 Task: Create in the project Celerity in Backlog an issue 'Implement a new enterprise resource planning (ERP) system', assign it to team member softage.4@softage.net and change the status to IN PROGRESS. Create in the project Celerity in Backlog an issue 'Develop a new online job application system for a company', assign it to team member softage.1@softage.net and change the status to IN PROGRESS
Action: Mouse moved to (172, 50)
Screenshot: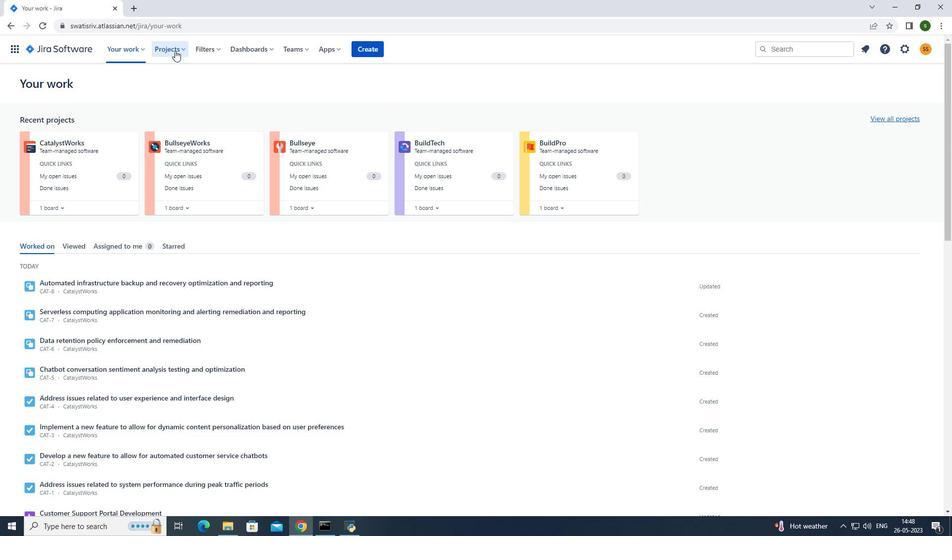 
Action: Mouse pressed left at (172, 50)
Screenshot: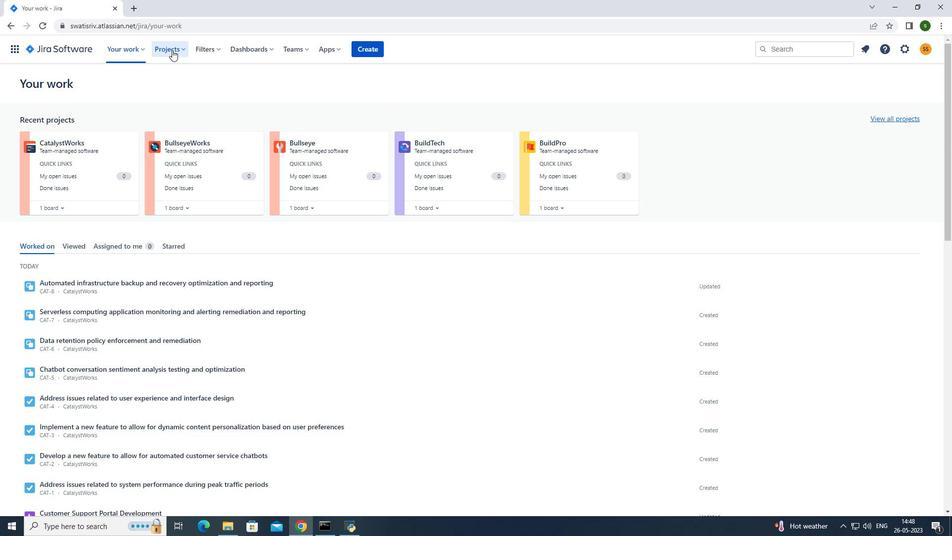 
Action: Mouse moved to (203, 95)
Screenshot: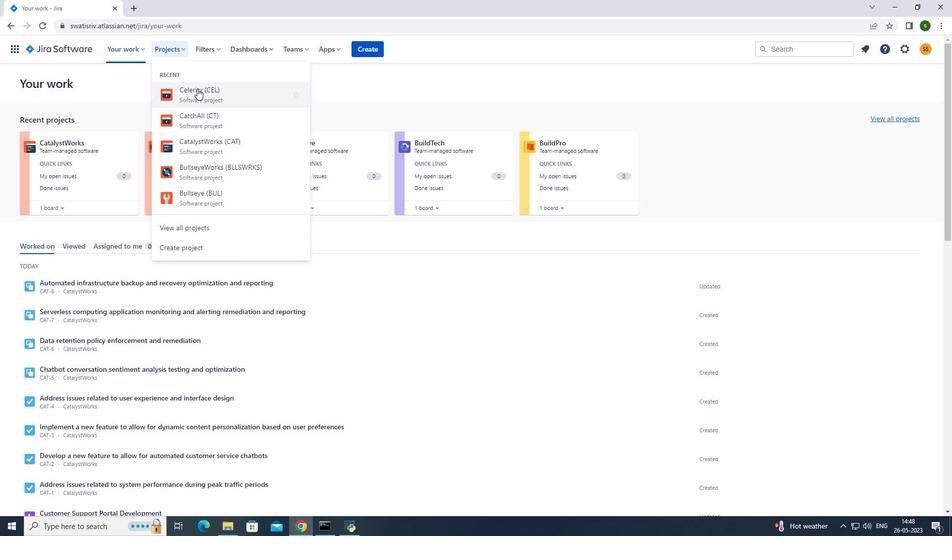 
Action: Mouse pressed left at (203, 95)
Screenshot: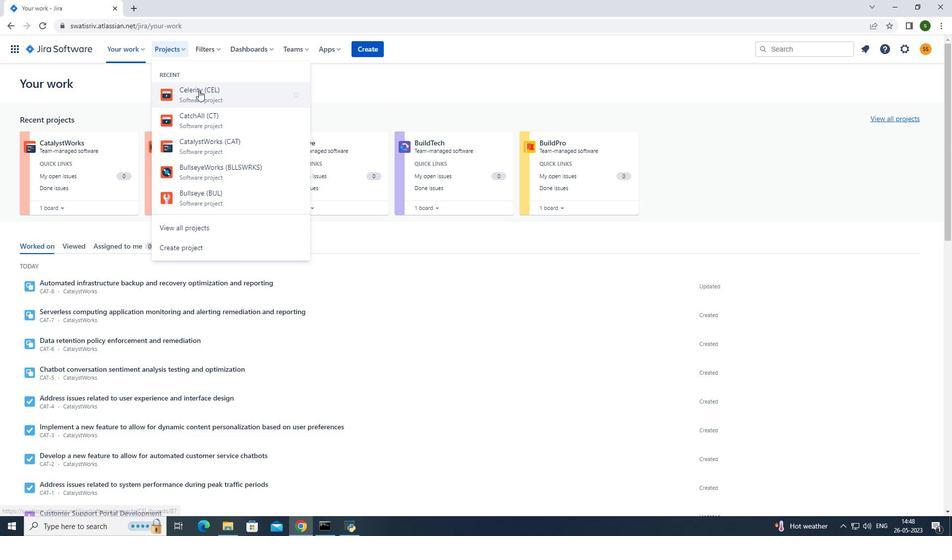 
Action: Mouse moved to (92, 150)
Screenshot: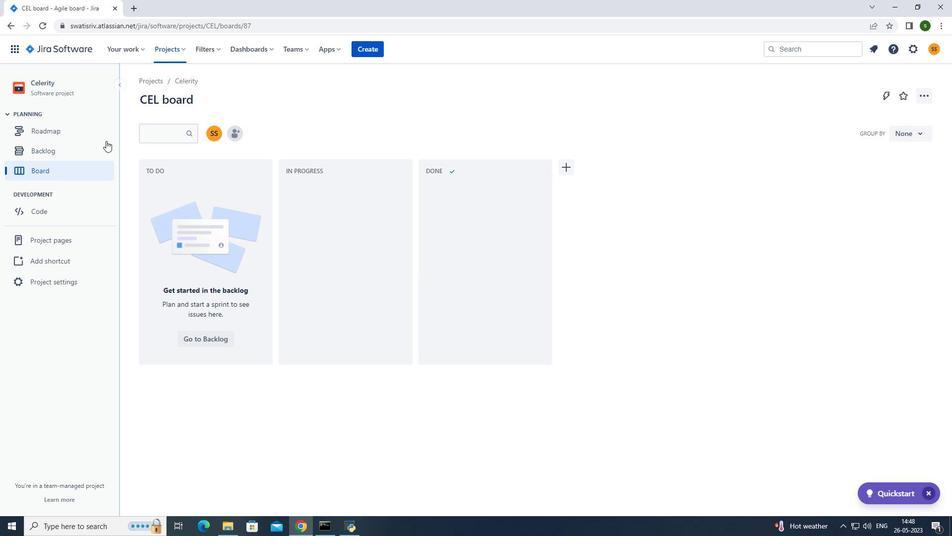 
Action: Mouse pressed left at (92, 150)
Screenshot: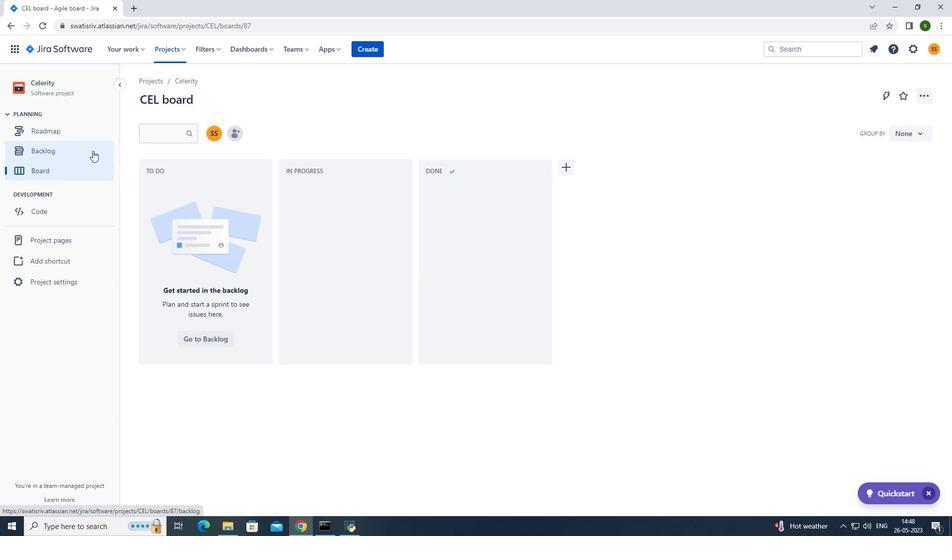 
Action: Mouse moved to (182, 224)
Screenshot: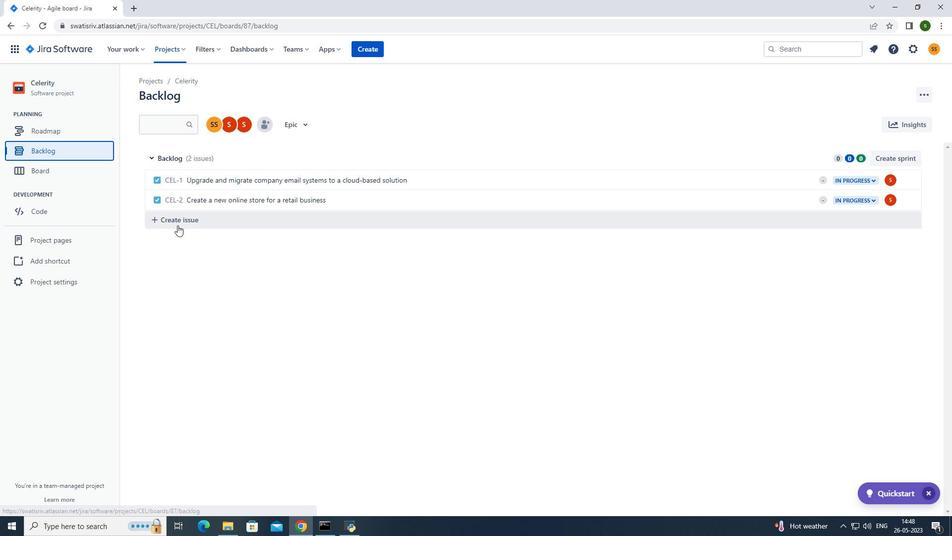 
Action: Mouse pressed left at (182, 224)
Screenshot: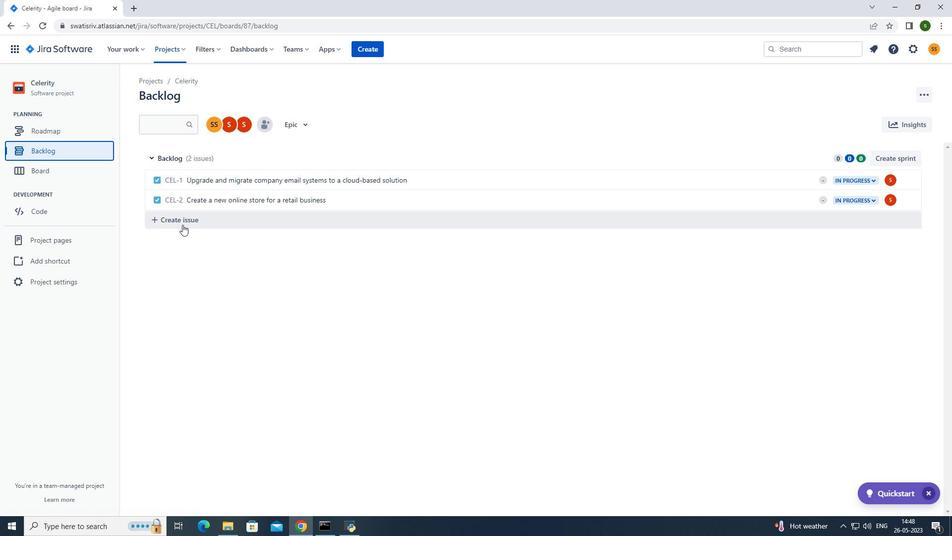 
Action: Mouse moved to (266, 219)
Screenshot: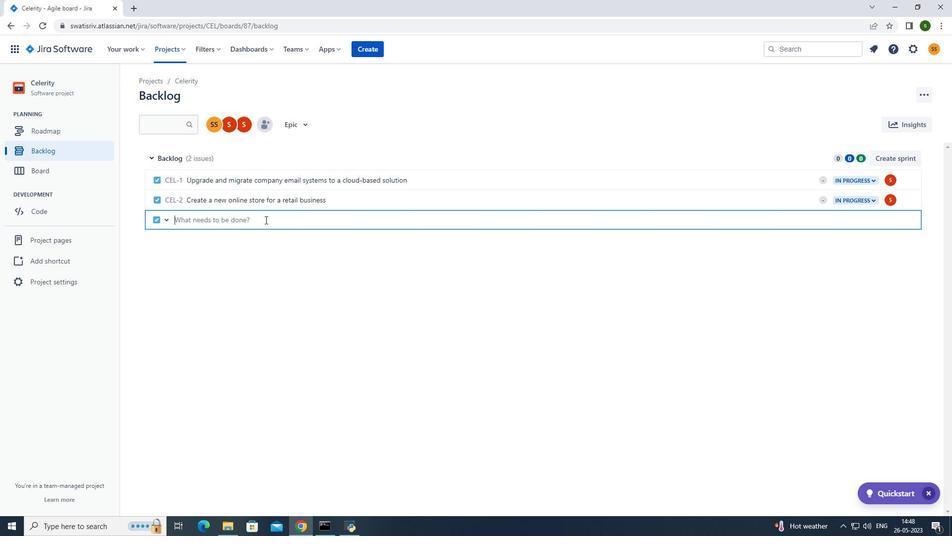 
Action: Key pressed <Key.caps_lock>I<Key.caps_lock>mplement<Key.space>an<Key.space><Key.backspace><Key.backspace><Key.space>new<Key.space>enterprise<Key.space>resource<Key.space>planning<Key.space><Key.shift_r>(<Key.caps_lock>ERP<Key.shift_r>)<Key.space>SY<Key.backspace><Key.backspace><Key.caps_lock>system<Key.enter>
Screenshot: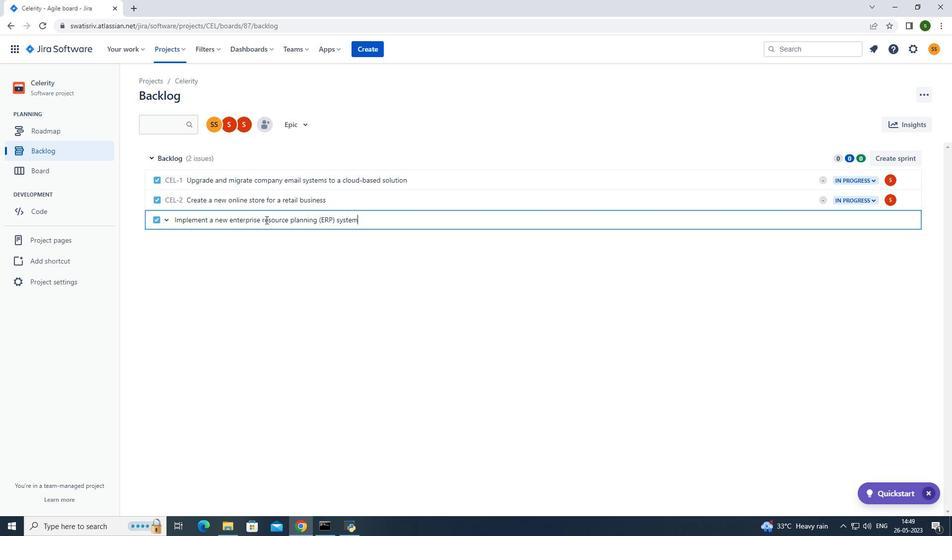 
Action: Mouse moved to (890, 220)
Screenshot: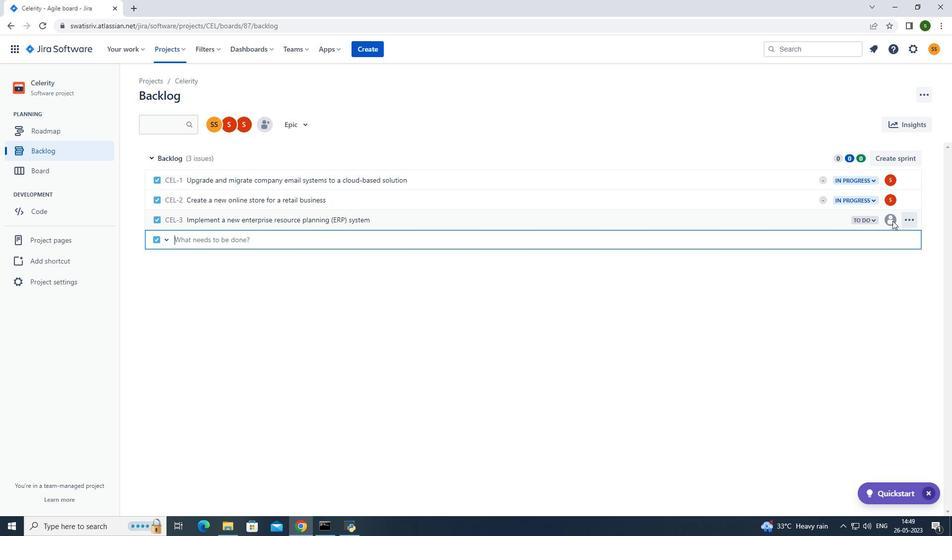 
Action: Mouse pressed left at (890, 220)
Screenshot: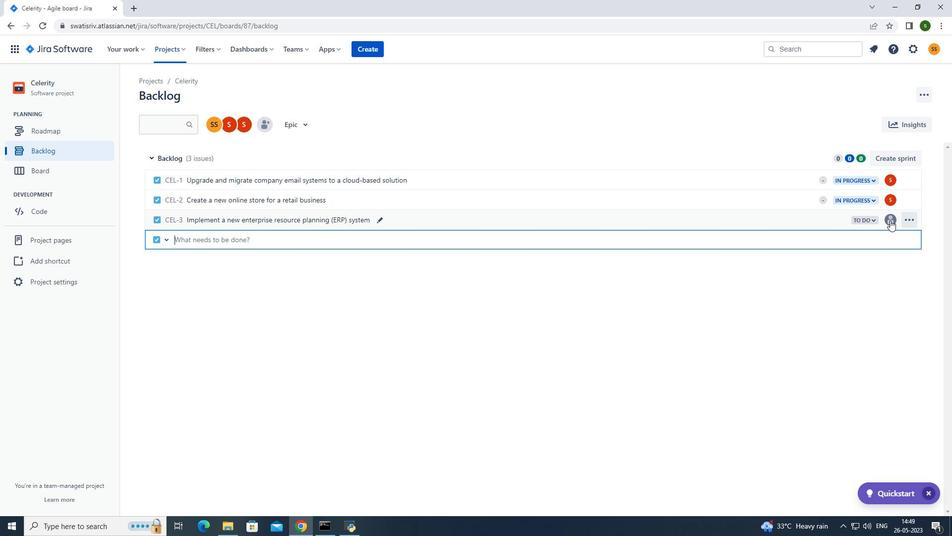 
Action: Mouse moved to (845, 241)
Screenshot: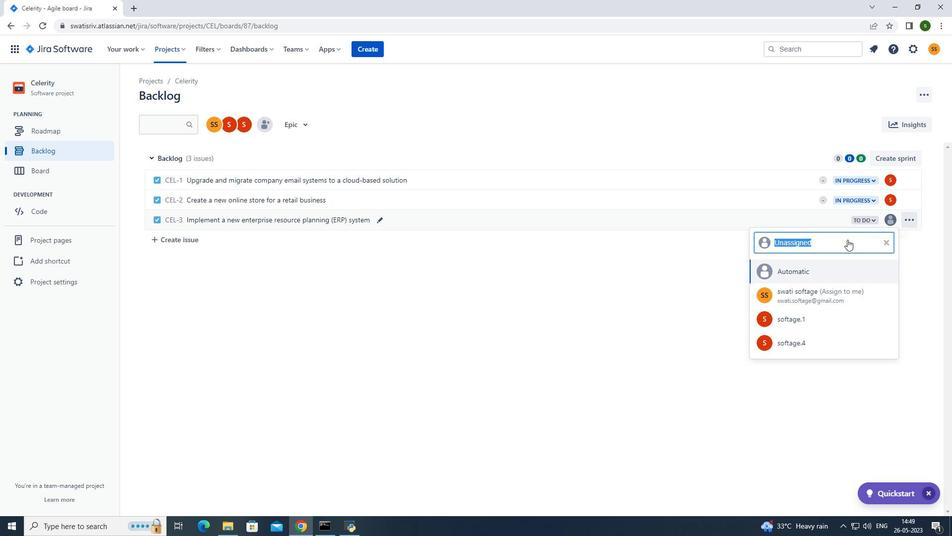 
Action: Key pressed softage.4<Key.shift>@softage.net
Screenshot: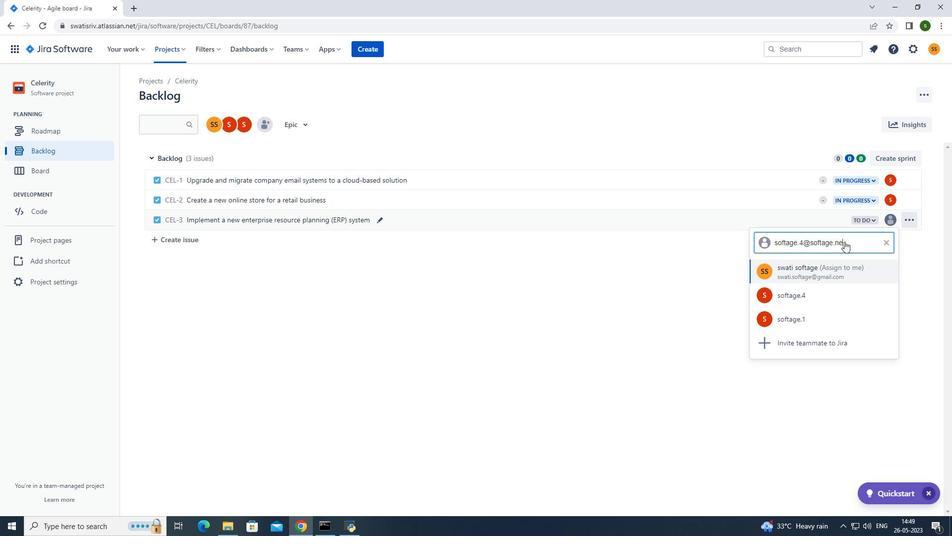 
Action: Mouse moved to (840, 271)
Screenshot: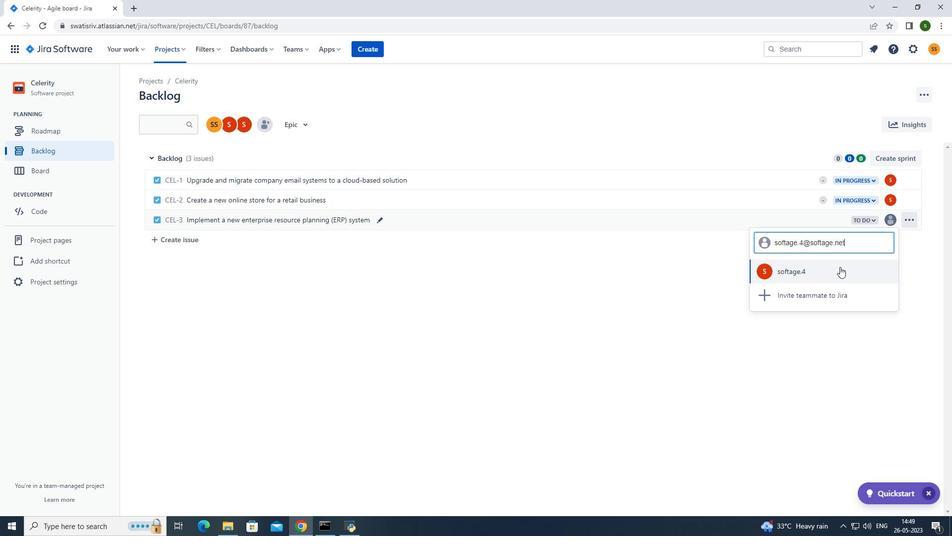 
Action: Mouse pressed left at (840, 271)
Screenshot: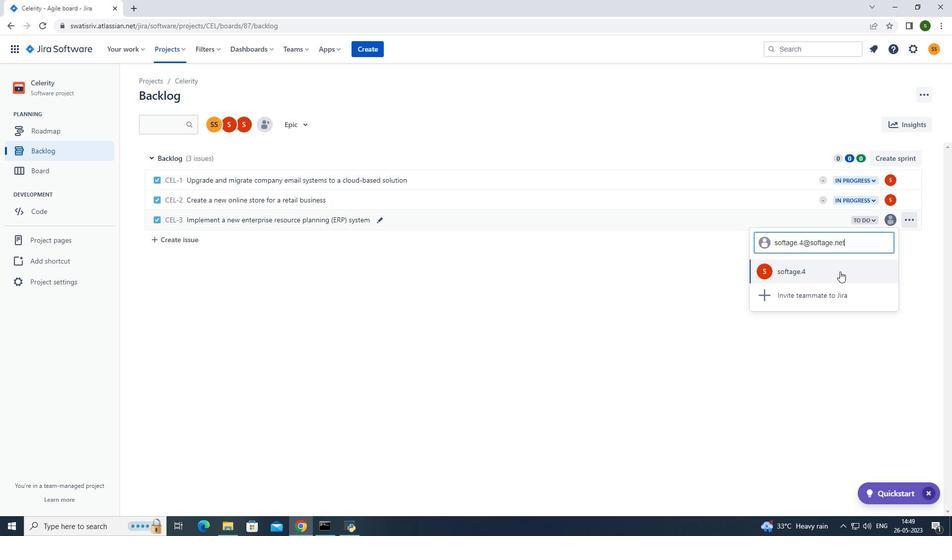 
Action: Mouse moved to (867, 220)
Screenshot: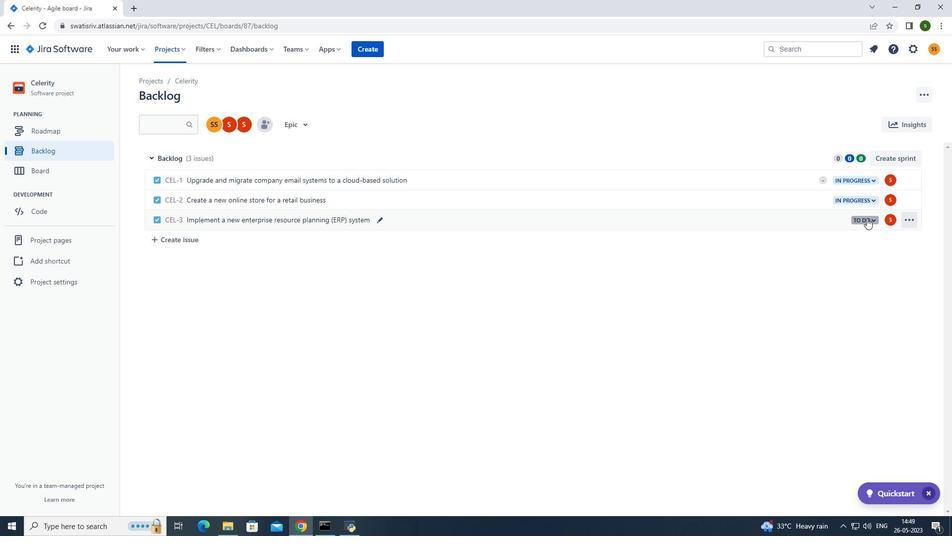 
Action: Mouse pressed left at (867, 220)
Screenshot: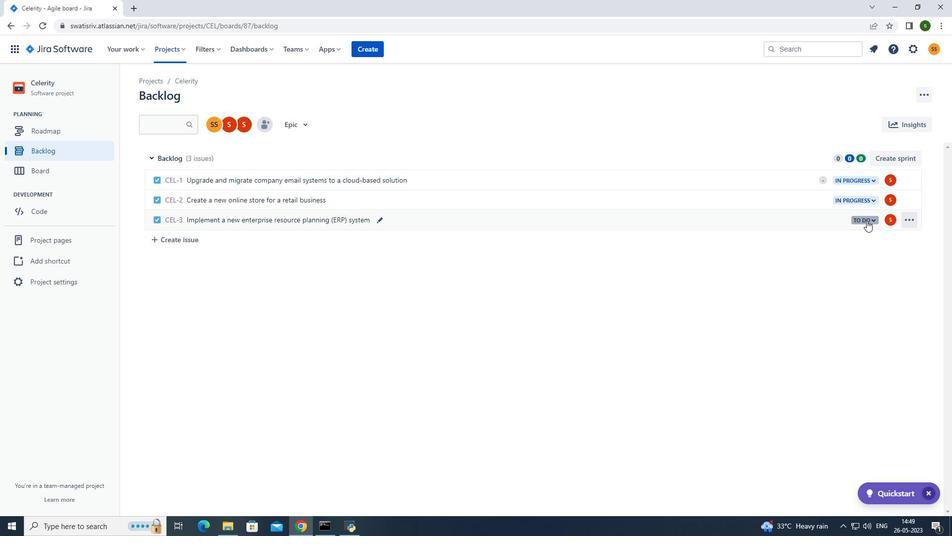 
Action: Mouse moved to (812, 239)
Screenshot: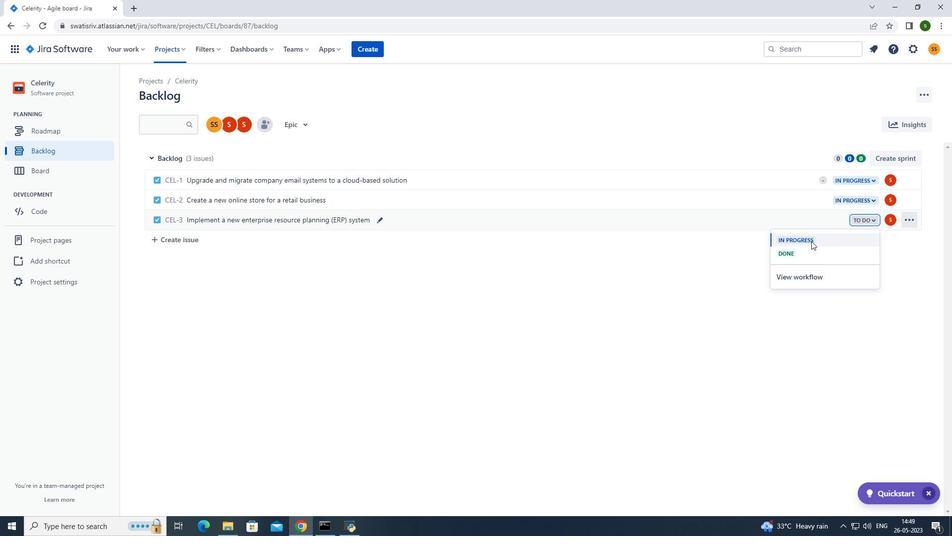 
Action: Mouse pressed left at (812, 239)
Screenshot: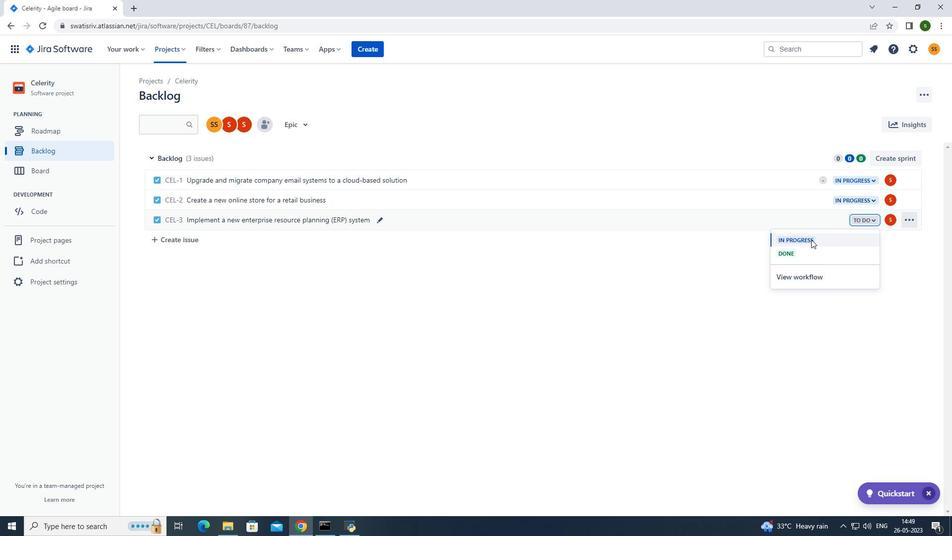 
Action: Mouse moved to (170, 52)
Screenshot: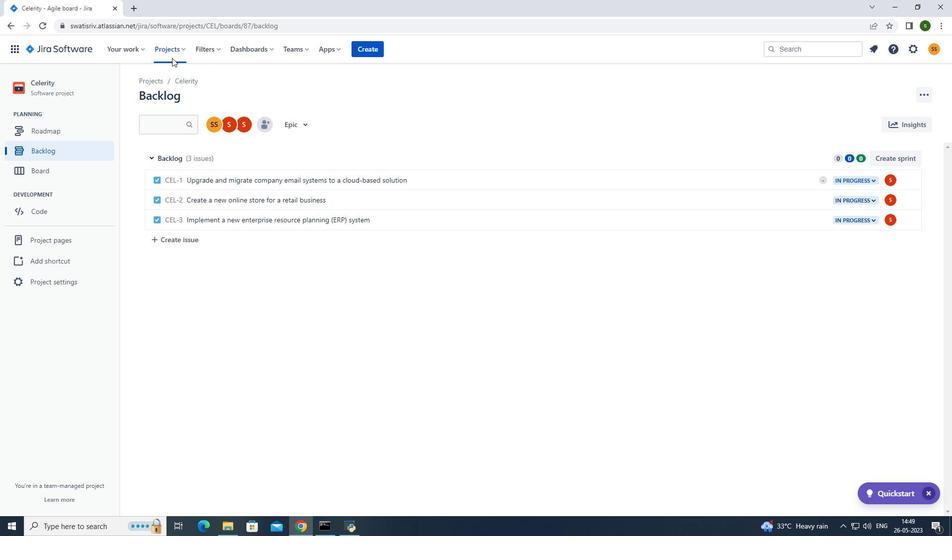 
Action: Mouse pressed left at (170, 52)
Screenshot: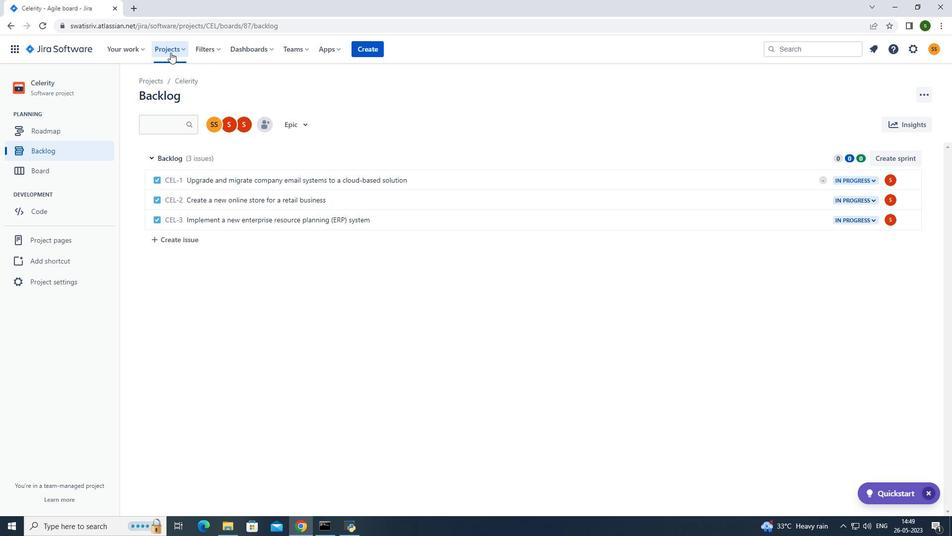 
Action: Mouse moved to (206, 95)
Screenshot: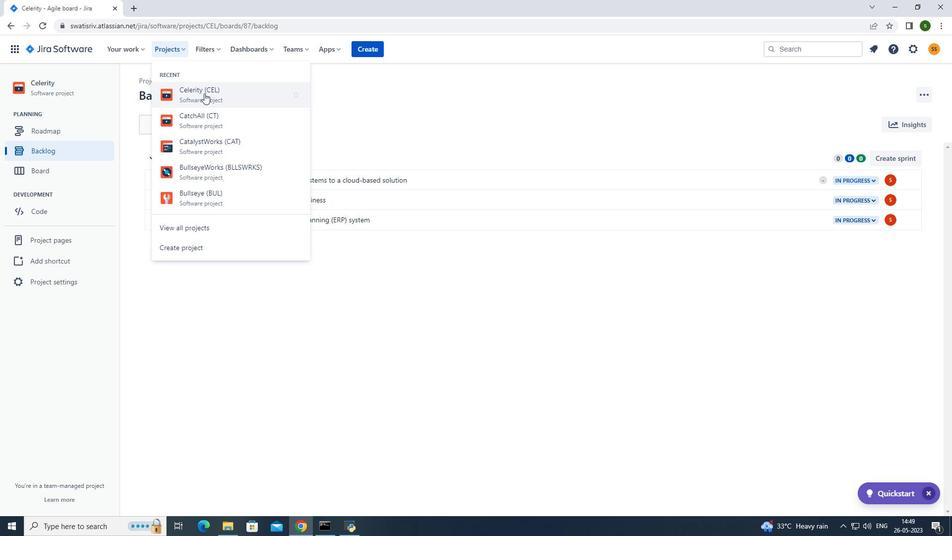 
Action: Mouse pressed left at (206, 95)
Screenshot: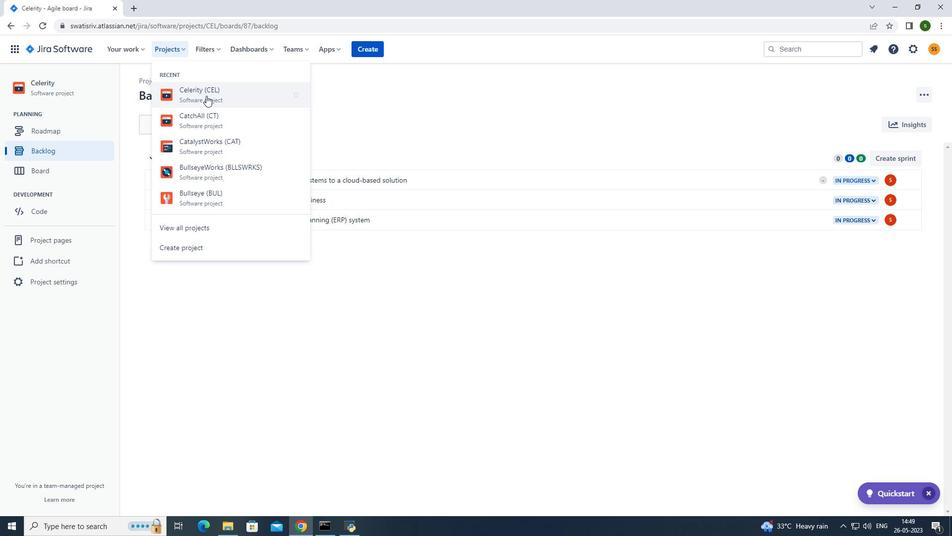 
Action: Mouse moved to (100, 154)
Screenshot: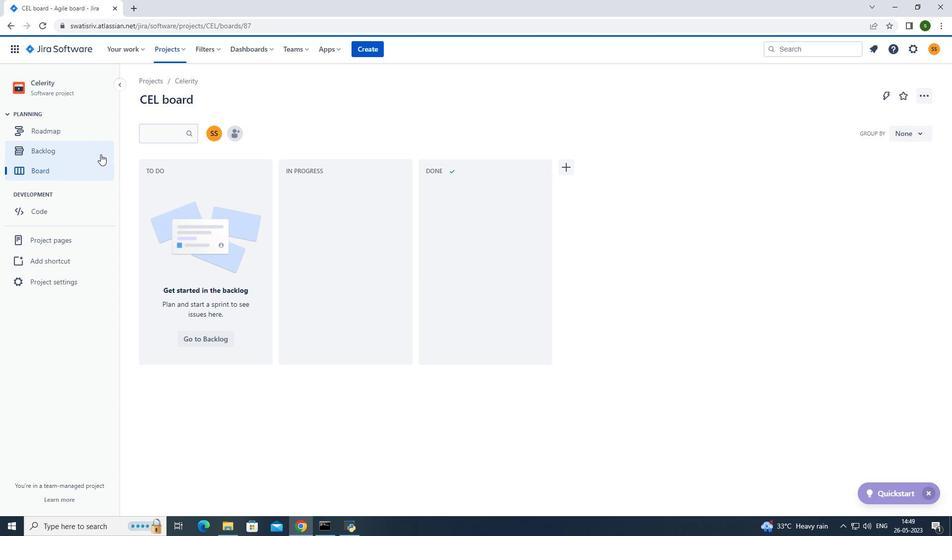 
Action: Mouse pressed left at (100, 154)
Screenshot: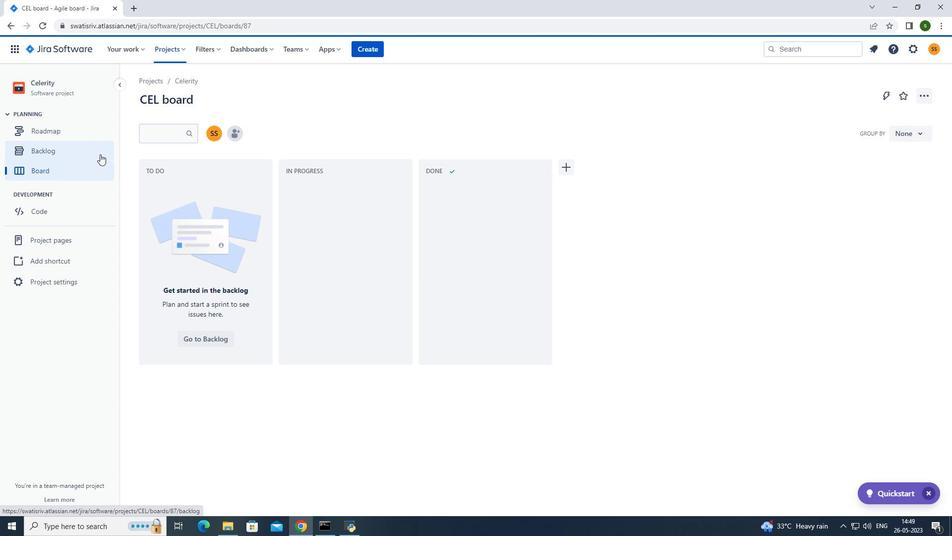 
Action: Mouse moved to (221, 242)
Screenshot: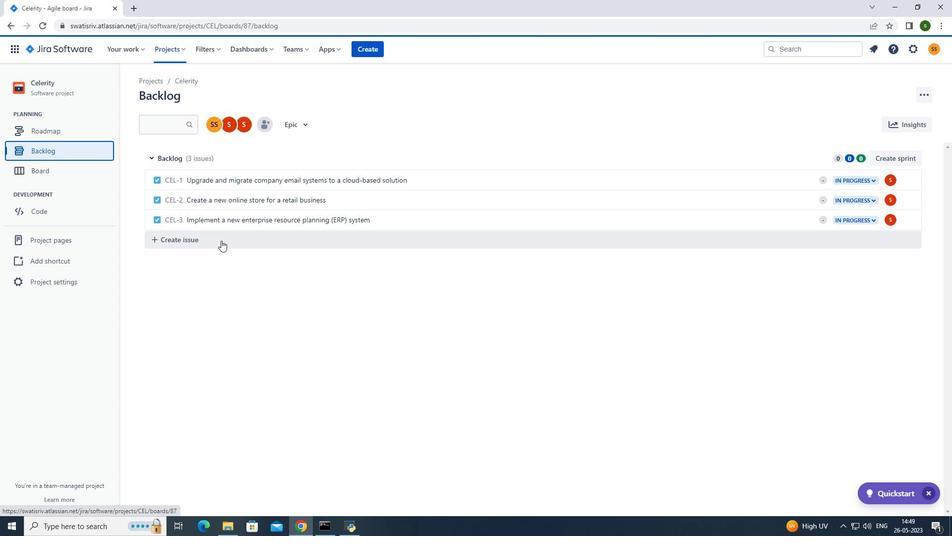 
Action: Mouse pressed left at (221, 242)
Screenshot: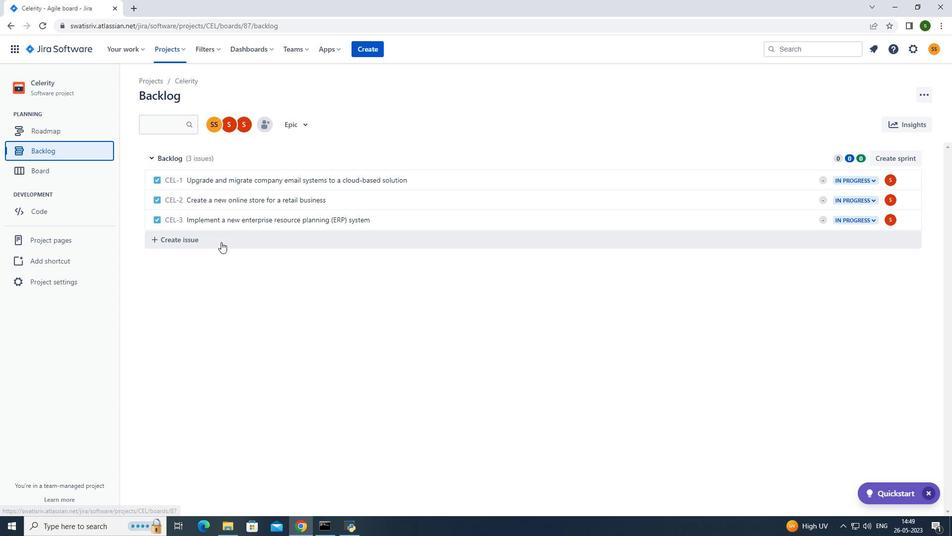 
Action: Mouse moved to (235, 240)
Screenshot: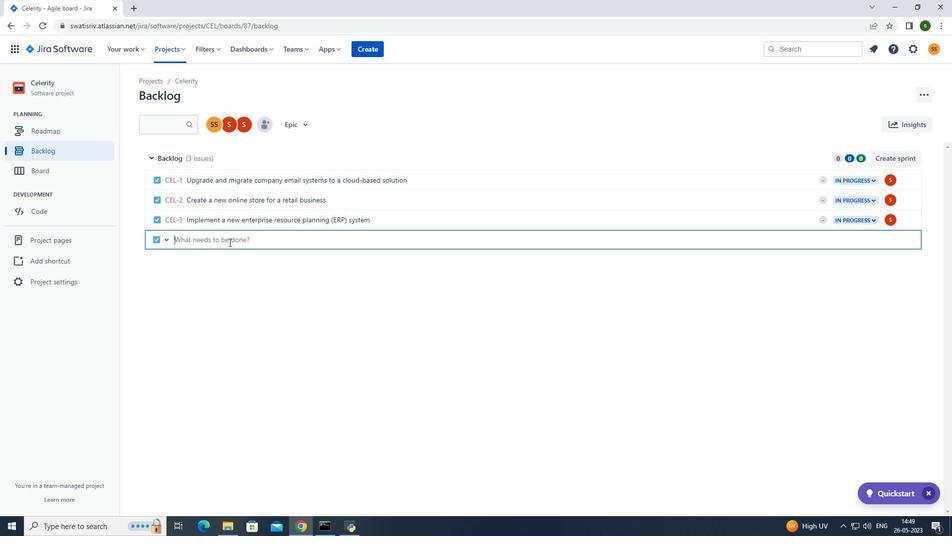 
Action: Key pressed <Key.caps_lock>D<Key.caps_lock>evelop<Key.space>a<Key.space>new<Key.space>online<Key.space>job<Key.space>application<Key.space>system<Key.space>for<Key.space>a<Key.space>company<Key.enter>
Screenshot: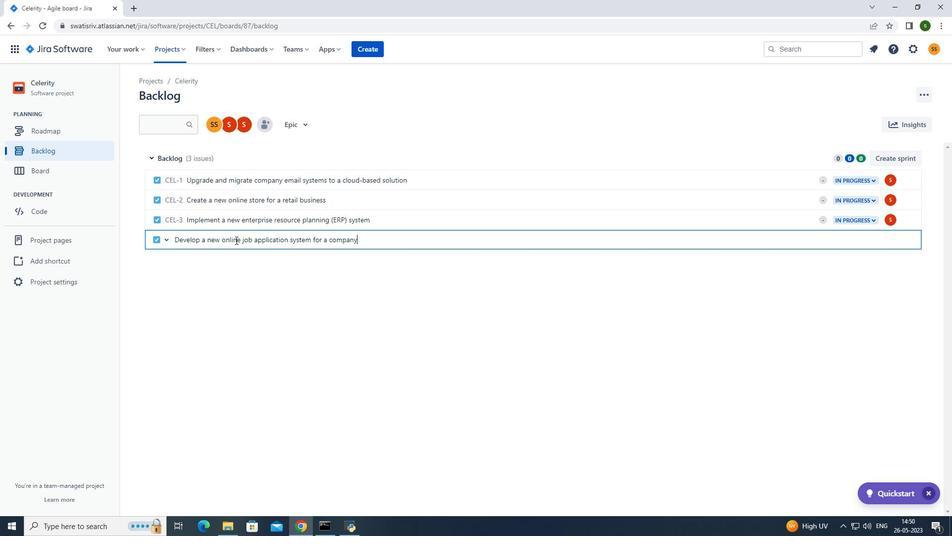 
Action: Mouse moved to (887, 237)
Screenshot: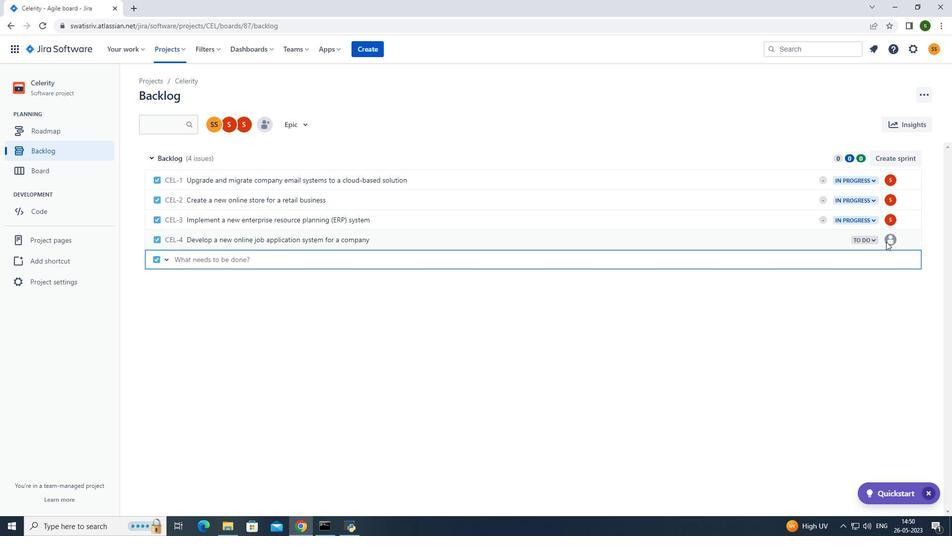 
Action: Mouse pressed left at (887, 237)
Screenshot: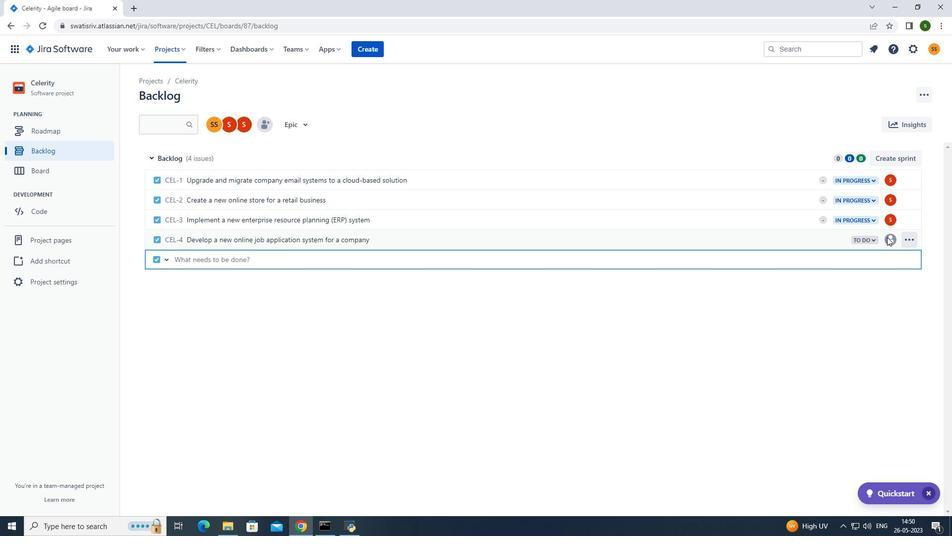 
Action: Mouse moved to (889, 244)
Screenshot: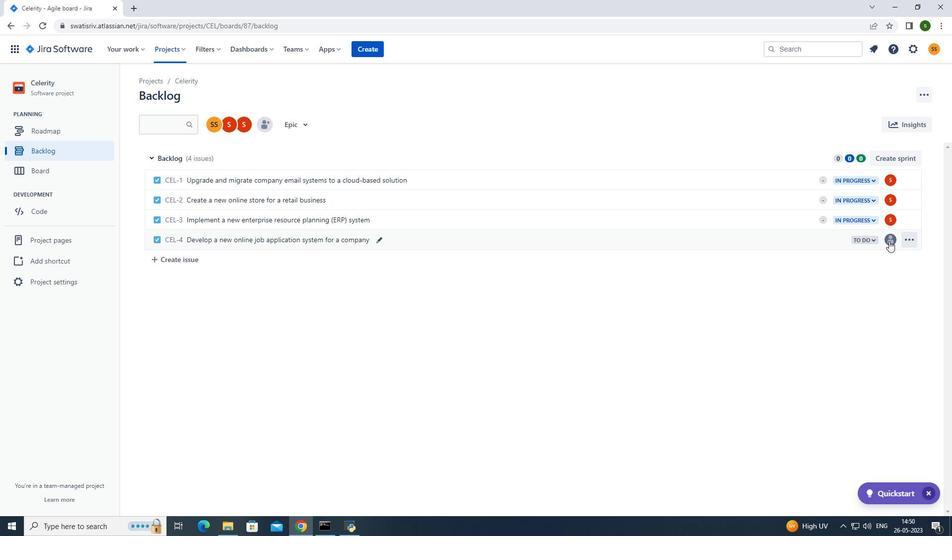 
Action: Mouse pressed left at (889, 244)
Screenshot: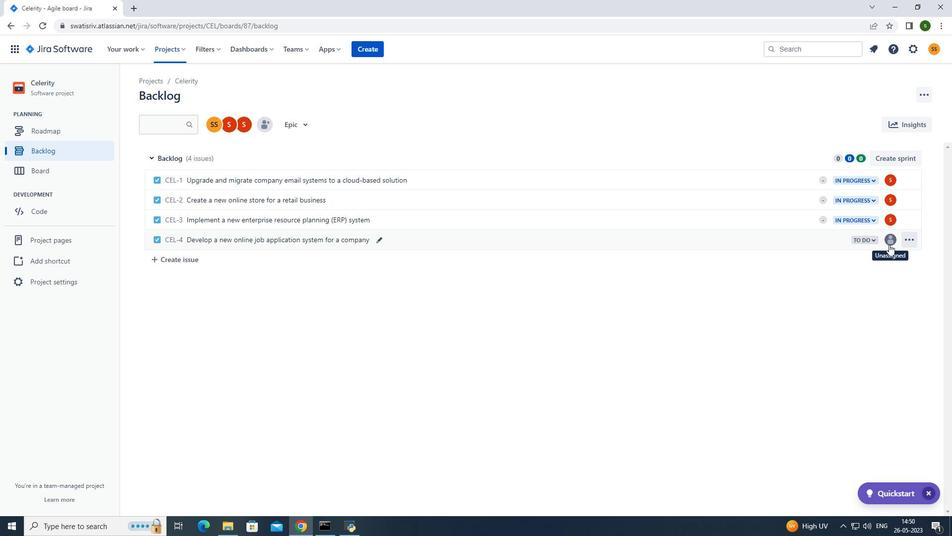 
Action: Mouse moved to (831, 269)
Screenshot: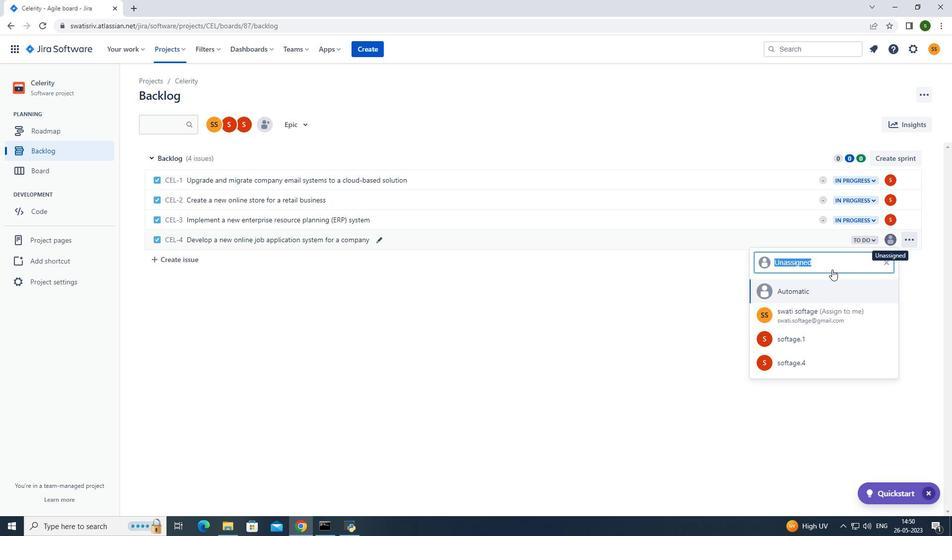 
Action: Key pressed softage.1<Key.shift>@softage.net
Screenshot: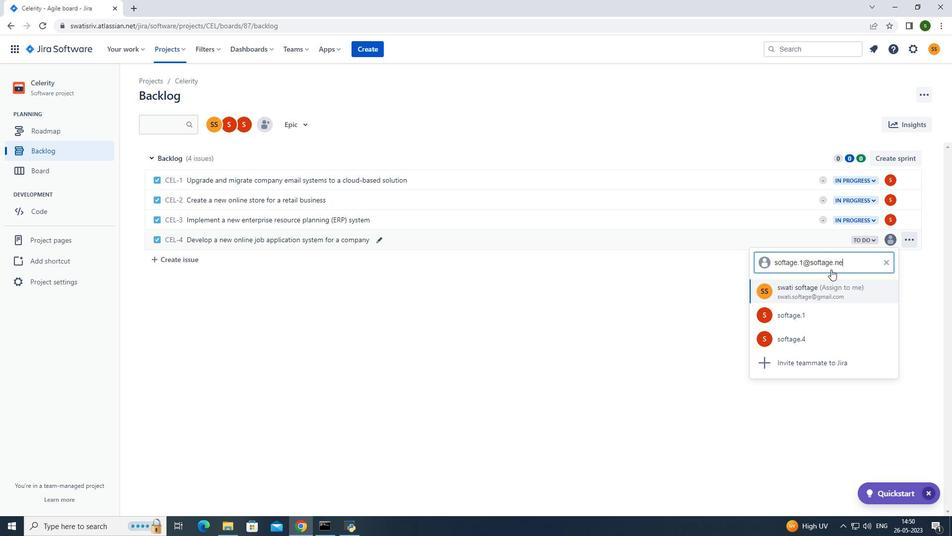 
Action: Mouse moved to (832, 281)
Screenshot: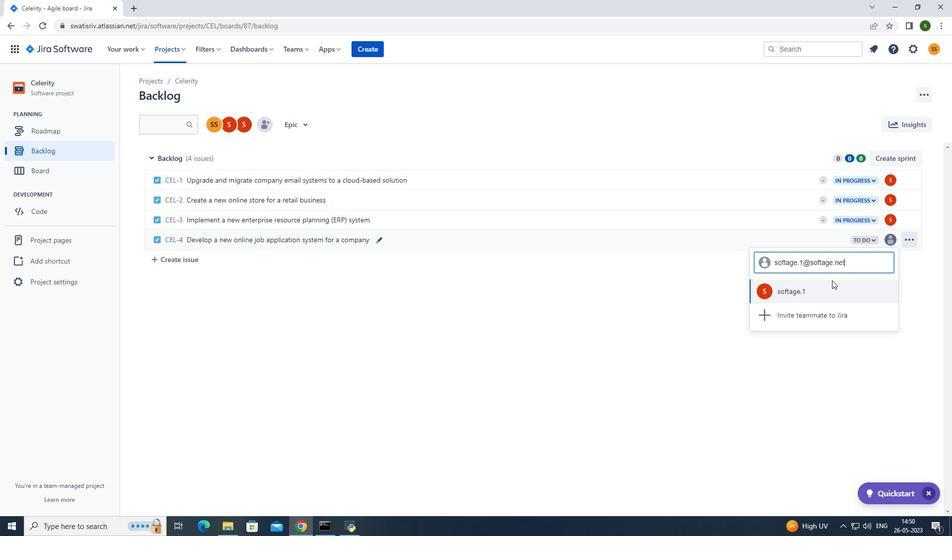 
Action: Mouse pressed left at (832, 281)
Screenshot: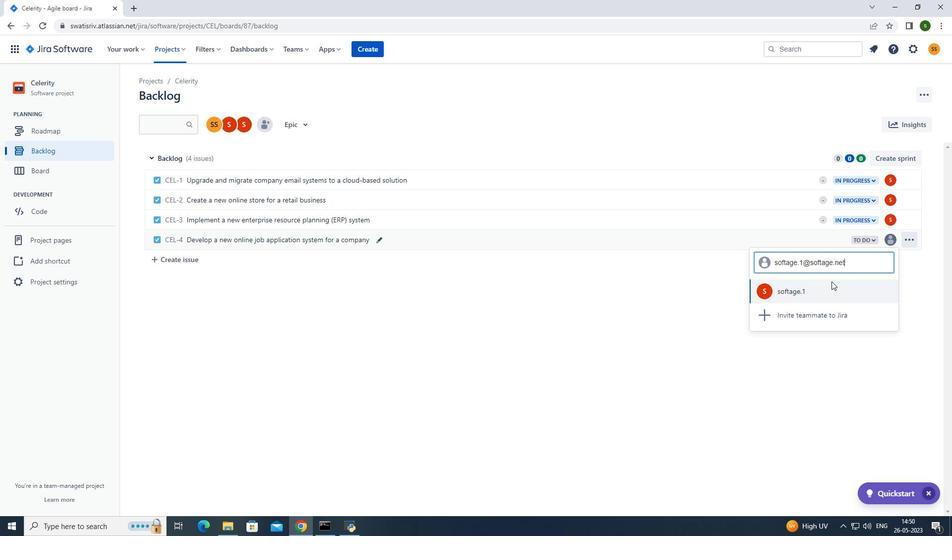 
Action: Mouse moved to (864, 235)
Screenshot: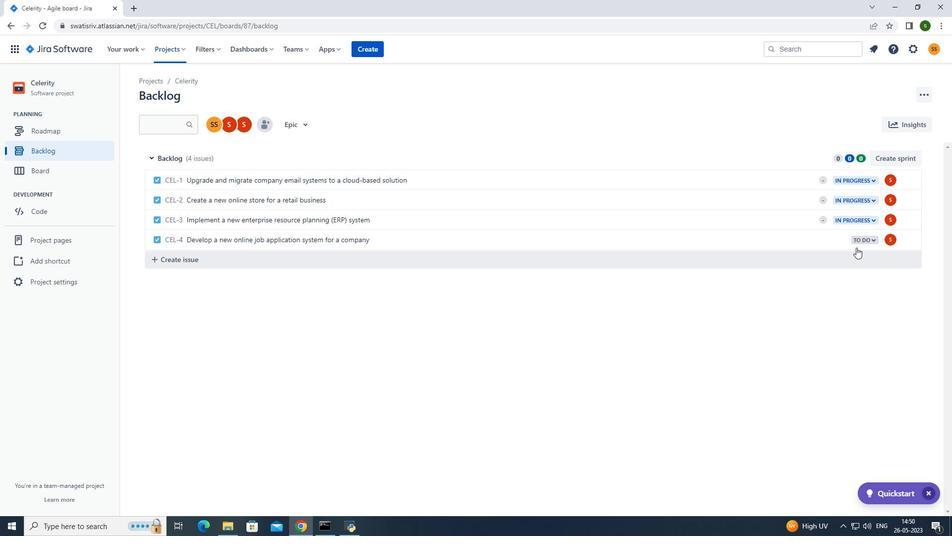 
Action: Mouse pressed left at (864, 235)
Screenshot: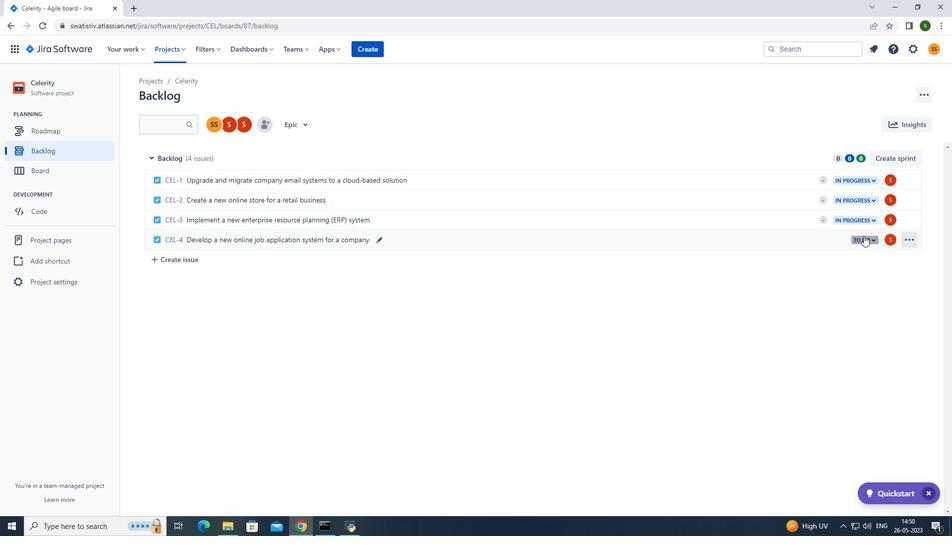 
Action: Mouse moved to (853, 258)
Screenshot: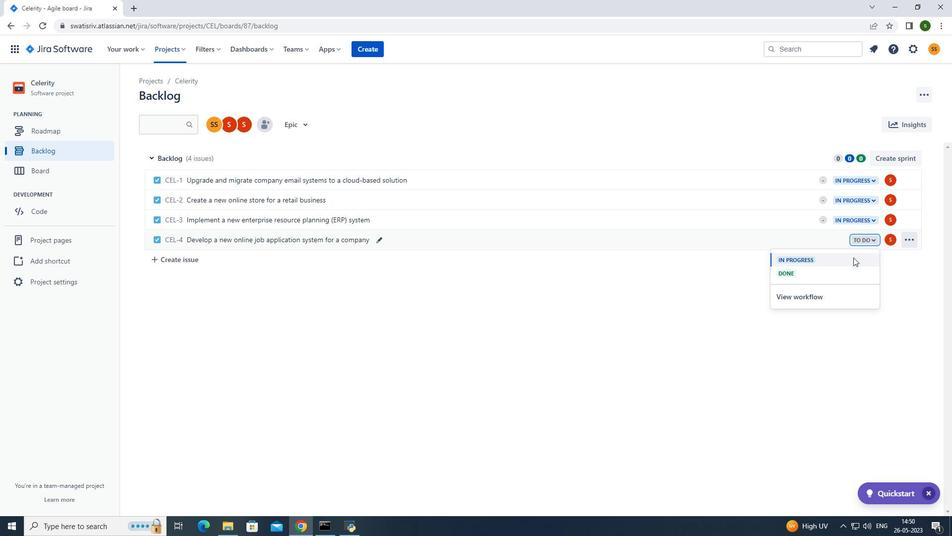 
Action: Mouse pressed left at (853, 258)
Screenshot: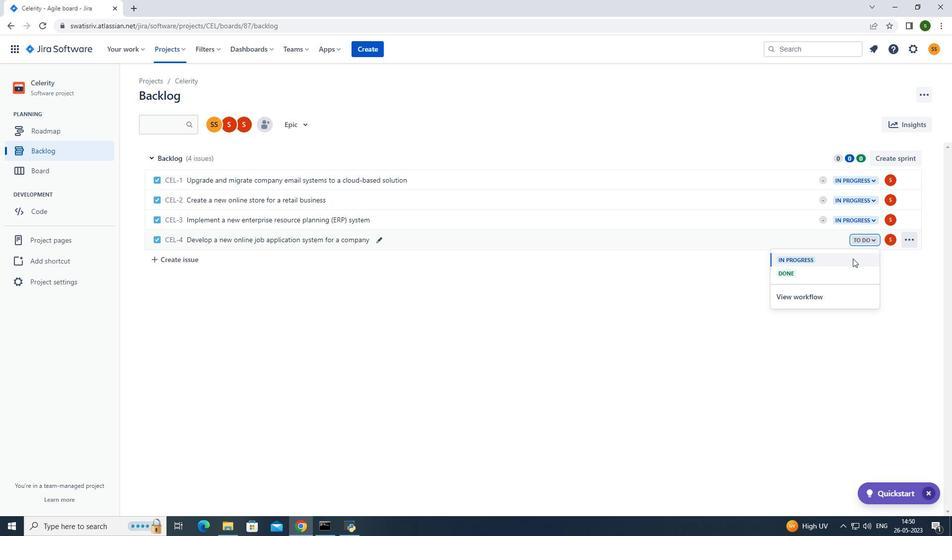 
Action: Mouse moved to (698, 331)
Screenshot: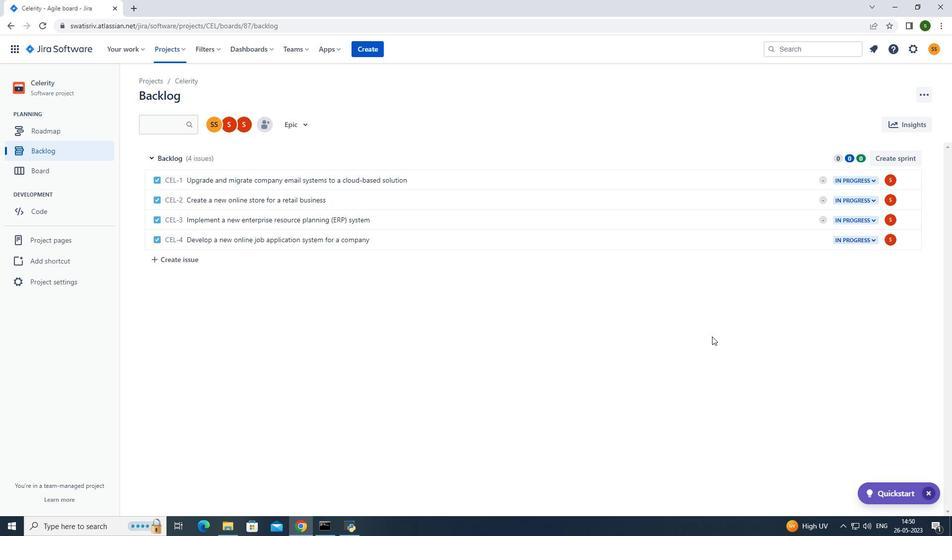 
